Task: Create a section Code Catalysts and in the section, add a milestone Automation of Manual Processes in the project TransportWorks.
Action: Mouse moved to (81, 507)
Screenshot: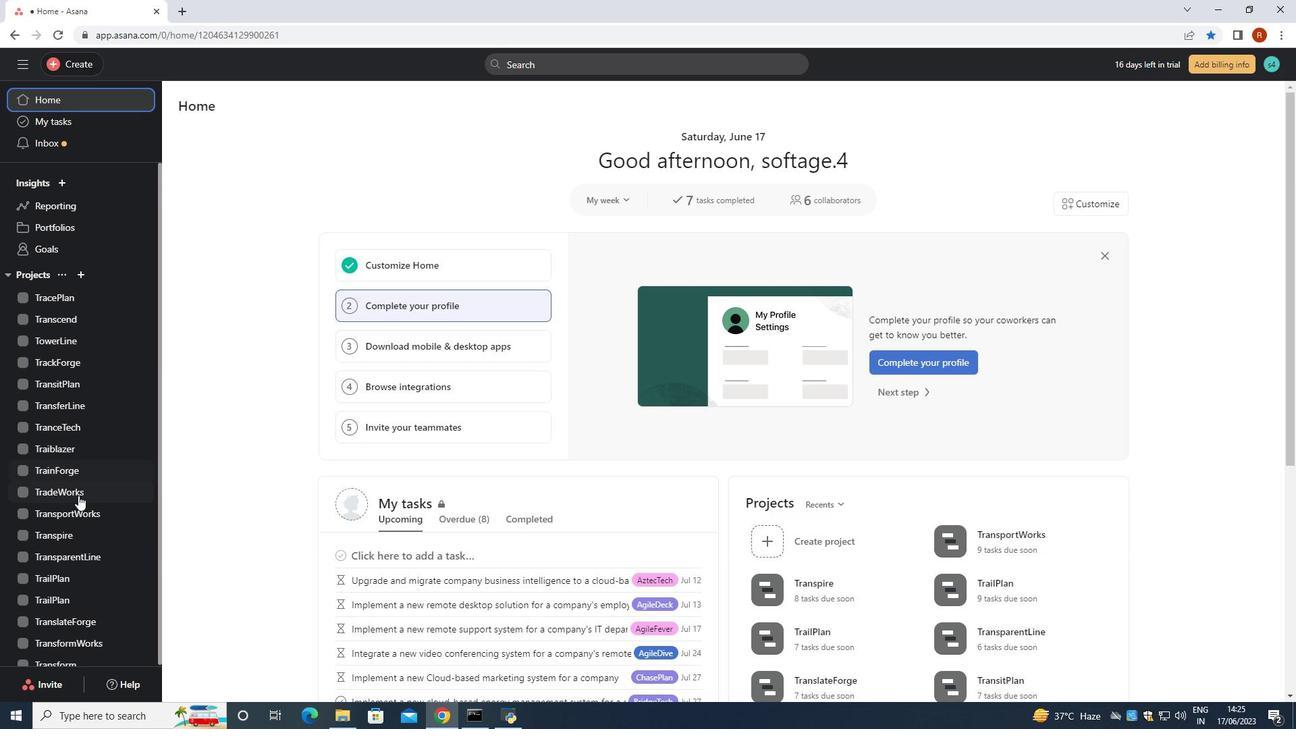 
Action: Mouse pressed left at (81, 507)
Screenshot: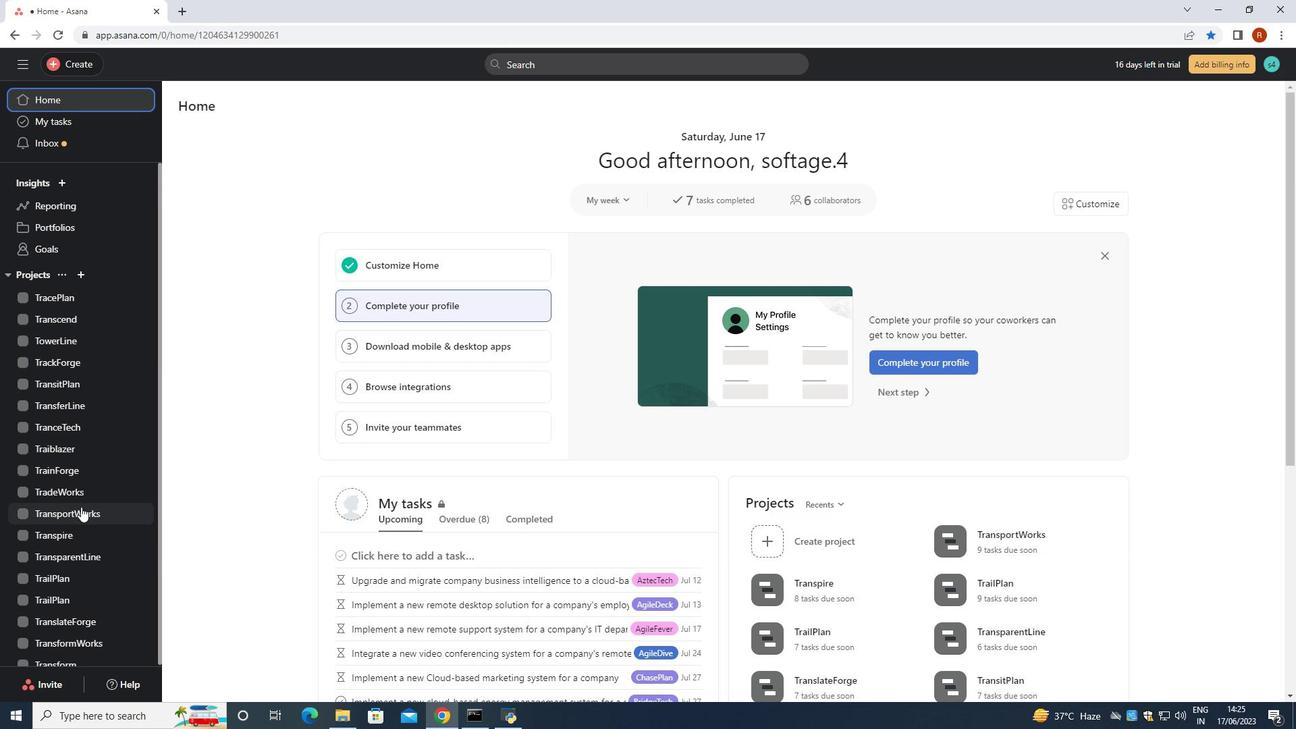 
Action: Mouse moved to (259, 667)
Screenshot: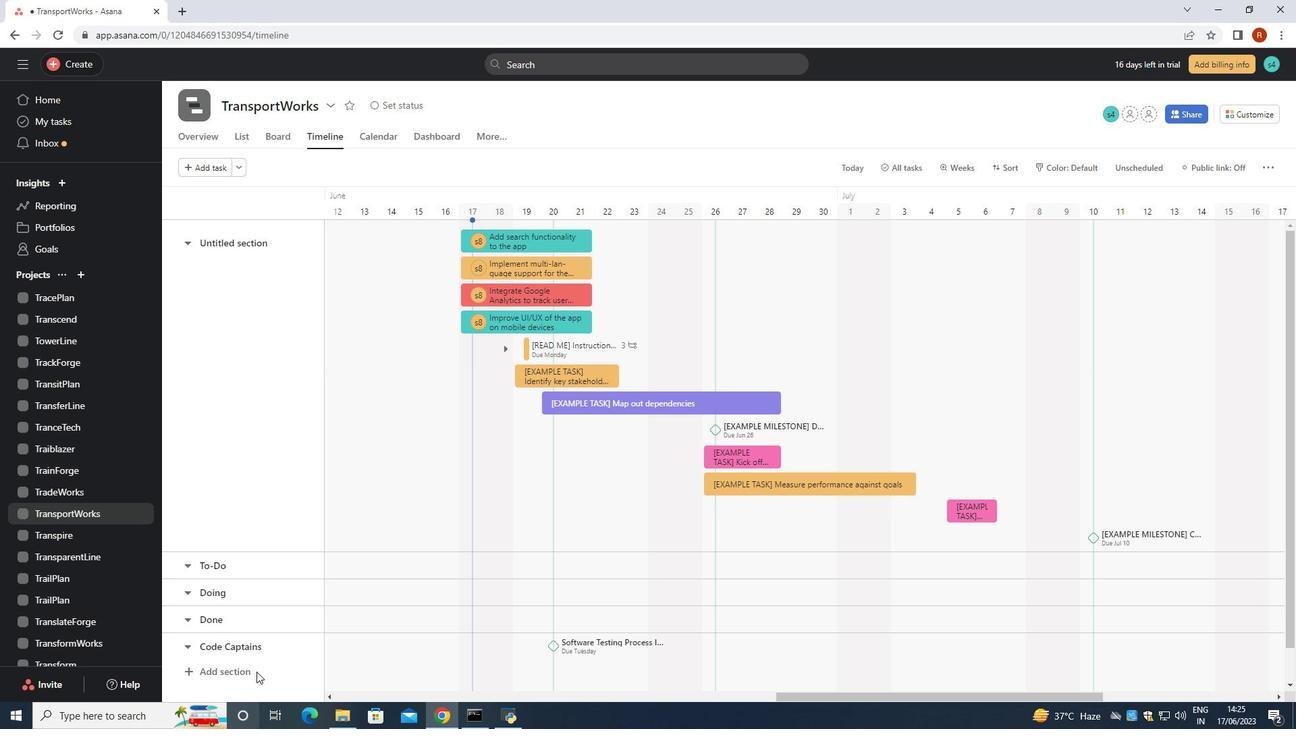 
Action: Mouse pressed left at (259, 667)
Screenshot: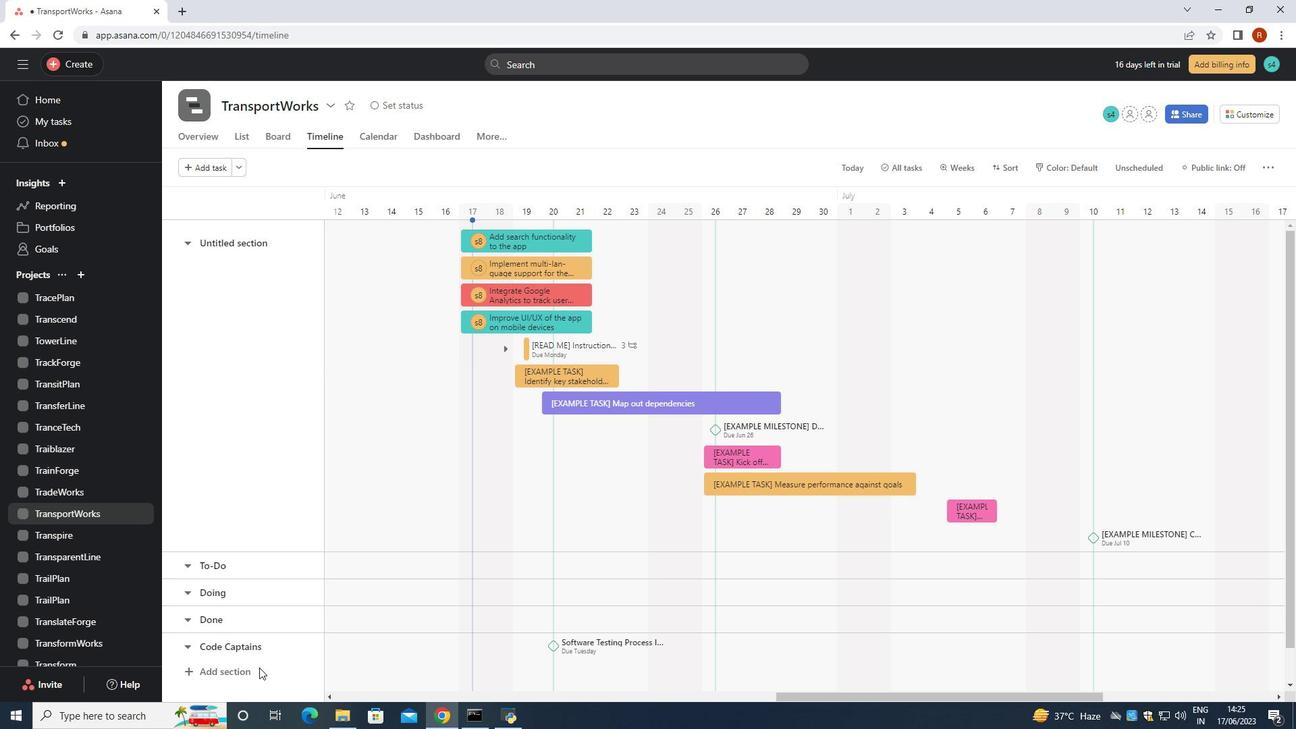 
Action: Mouse moved to (251, 669)
Screenshot: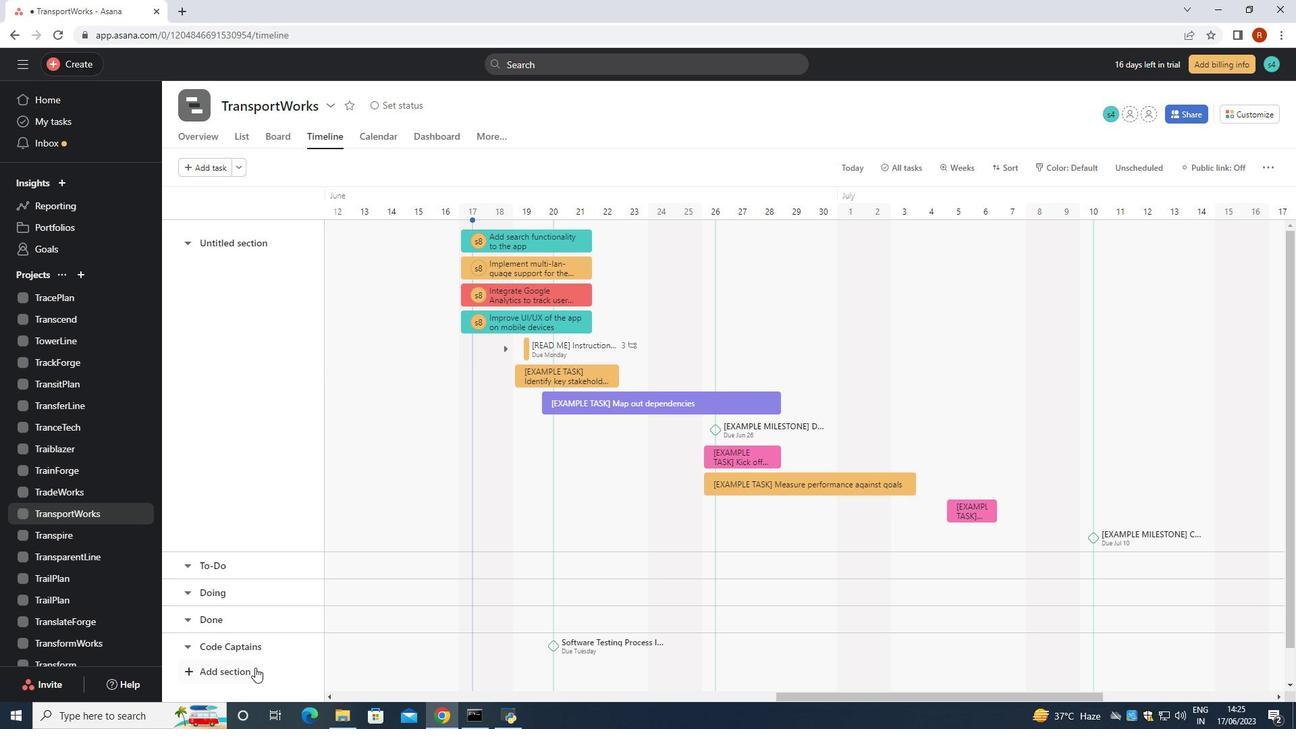 
Action: Mouse pressed left at (251, 669)
Screenshot: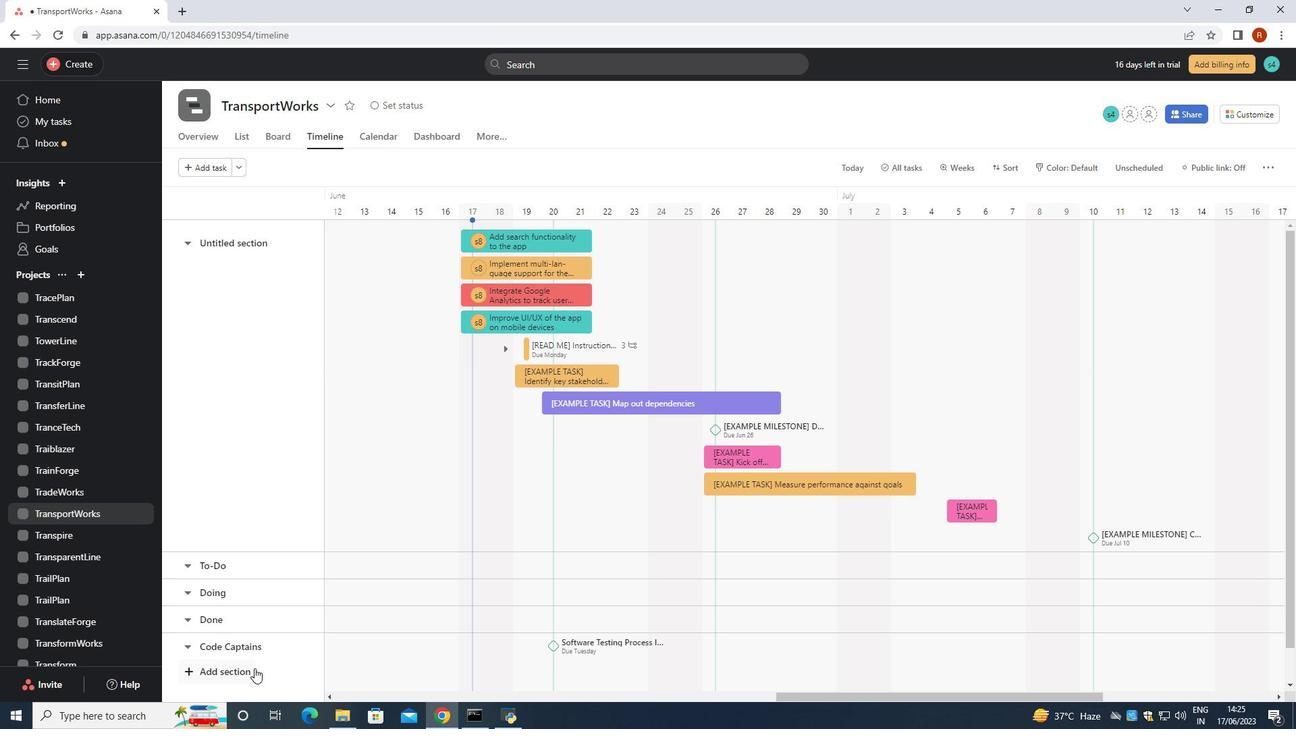 
Action: Key pressed <Key.shift>Code<Key.space><Key.shift><Key.shift><Key.shift><Key.shift><Key.shift><Key.shift><Key.shift><Key.shift><Key.shift><Key.shift>Catalysts<Key.space>
Screenshot: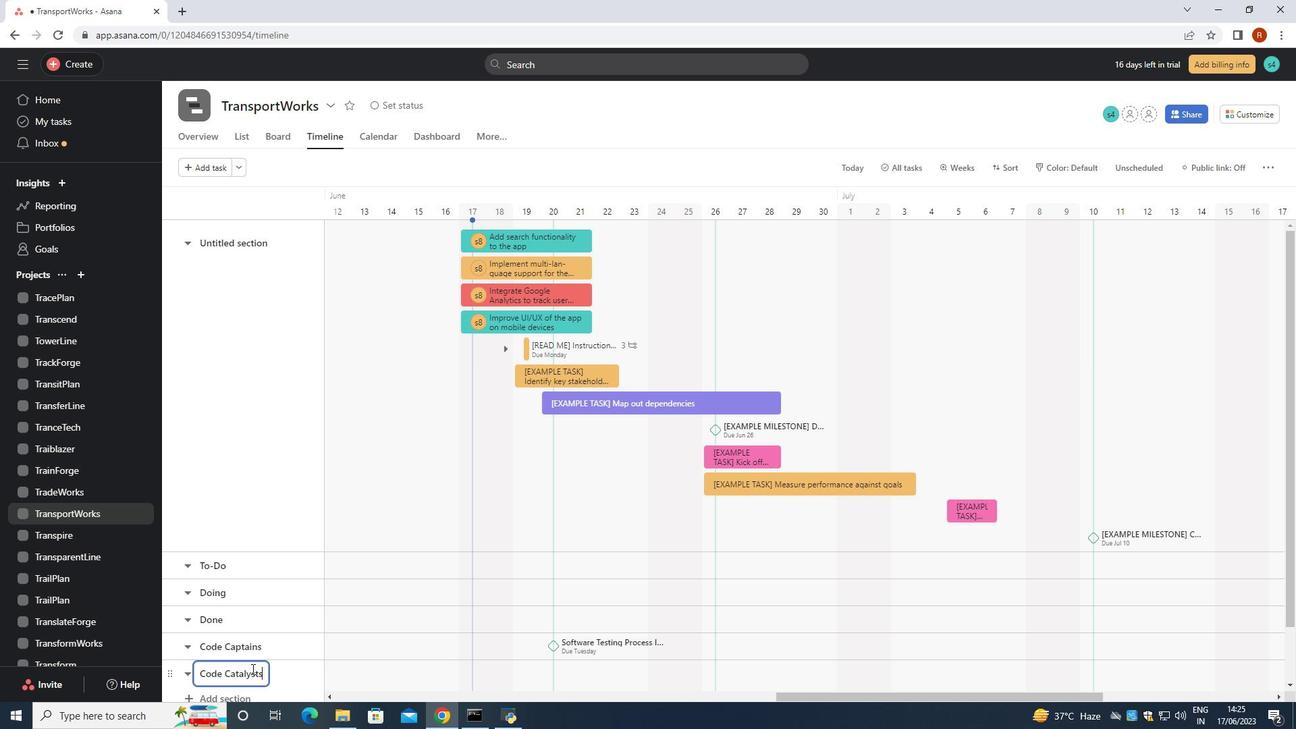 
Action: Mouse moved to (381, 668)
Screenshot: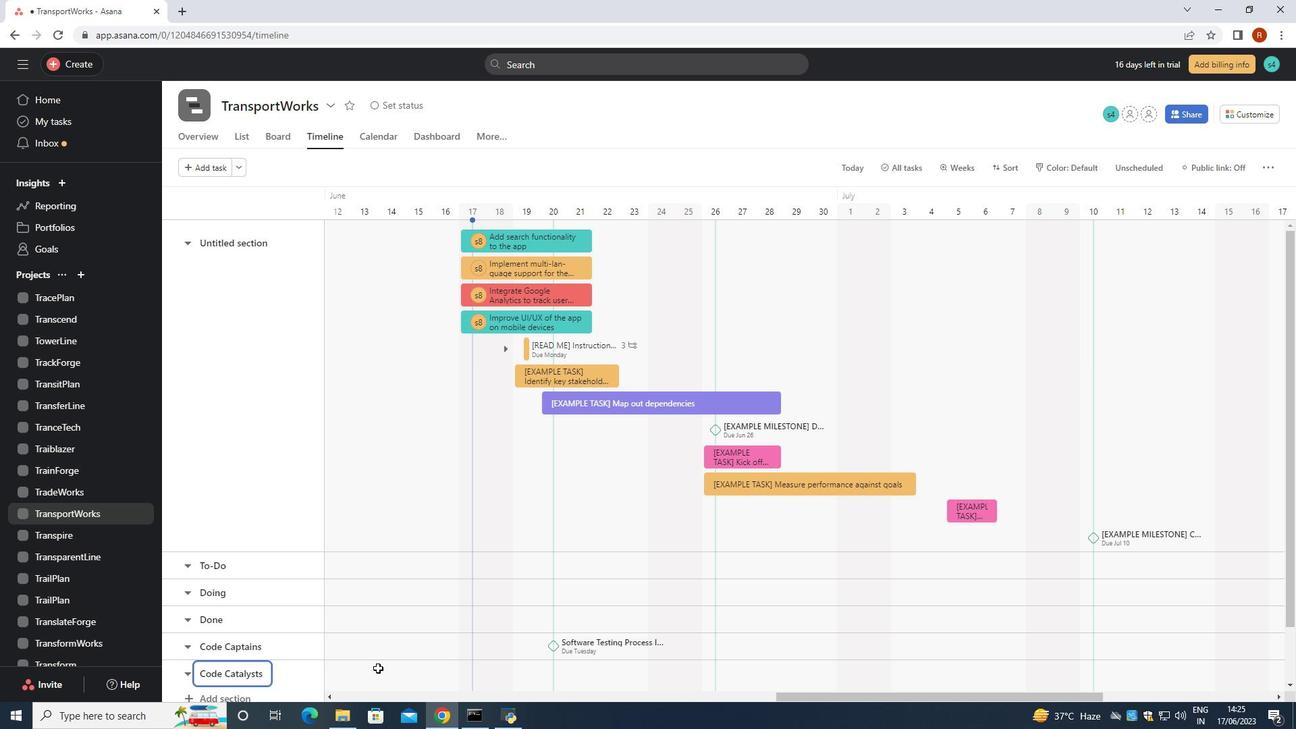 
Action: Mouse pressed left at (381, 668)
Screenshot: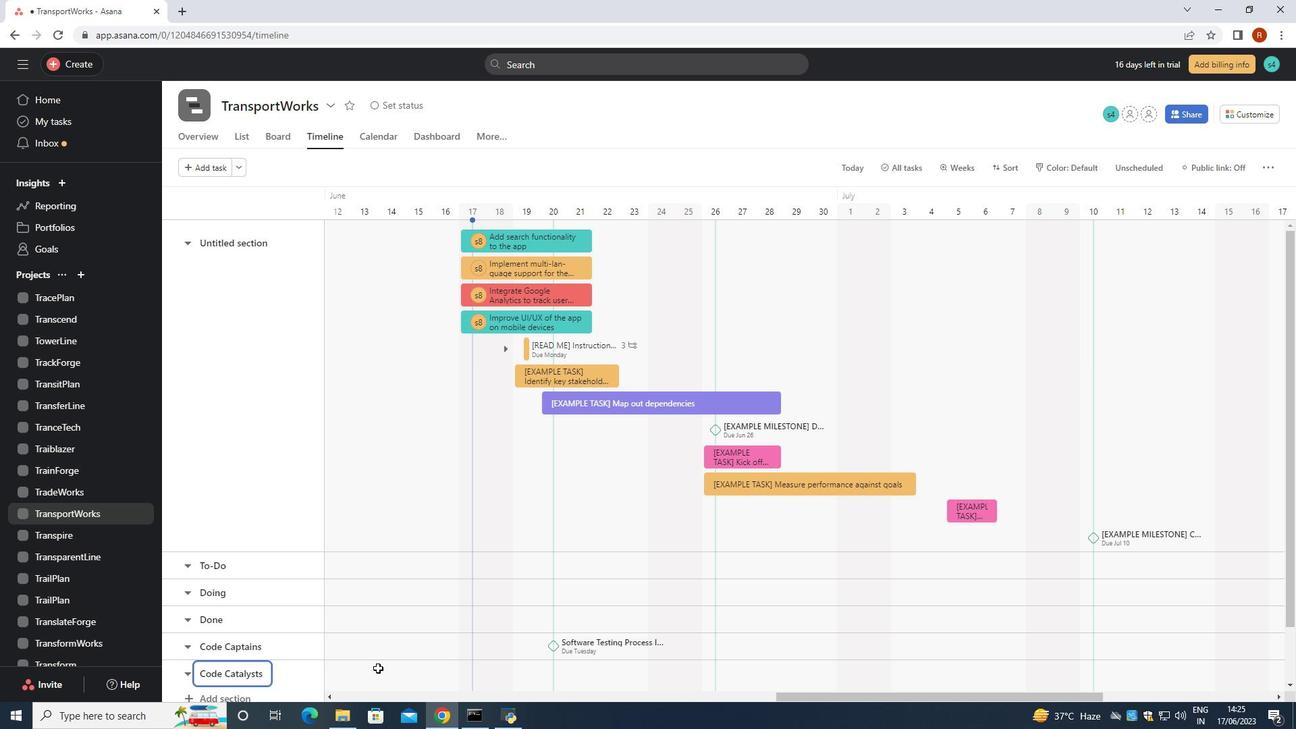 
Action: Key pressed <Key.shift><Key.shift><Key.shift><Key.shift><Key.shift><Key.shift><Key.shift><Key.shift><Key.shift><Key.shift><Key.shift><Key.shift><Key.shift><Key.shift><Key.shift><Key.shift><Key.shift><Key.shift><Key.shift><Key.shift><Key.shift><Key.shift><Key.shift>Automation<Key.space>of<Key.space>manual<Key.space><Key.shift>P<Key.left><Key.left><Key.left><Key.left><Key.left><Key.left><Key.left><Key.backspace><Key.shift>M<Key.right><Key.right><Key.right><Key.right><Key.right><Key.right><Key.right><Key.right><Key.right><Key.right><Key.right>rocesses<Key.enter>
Screenshot: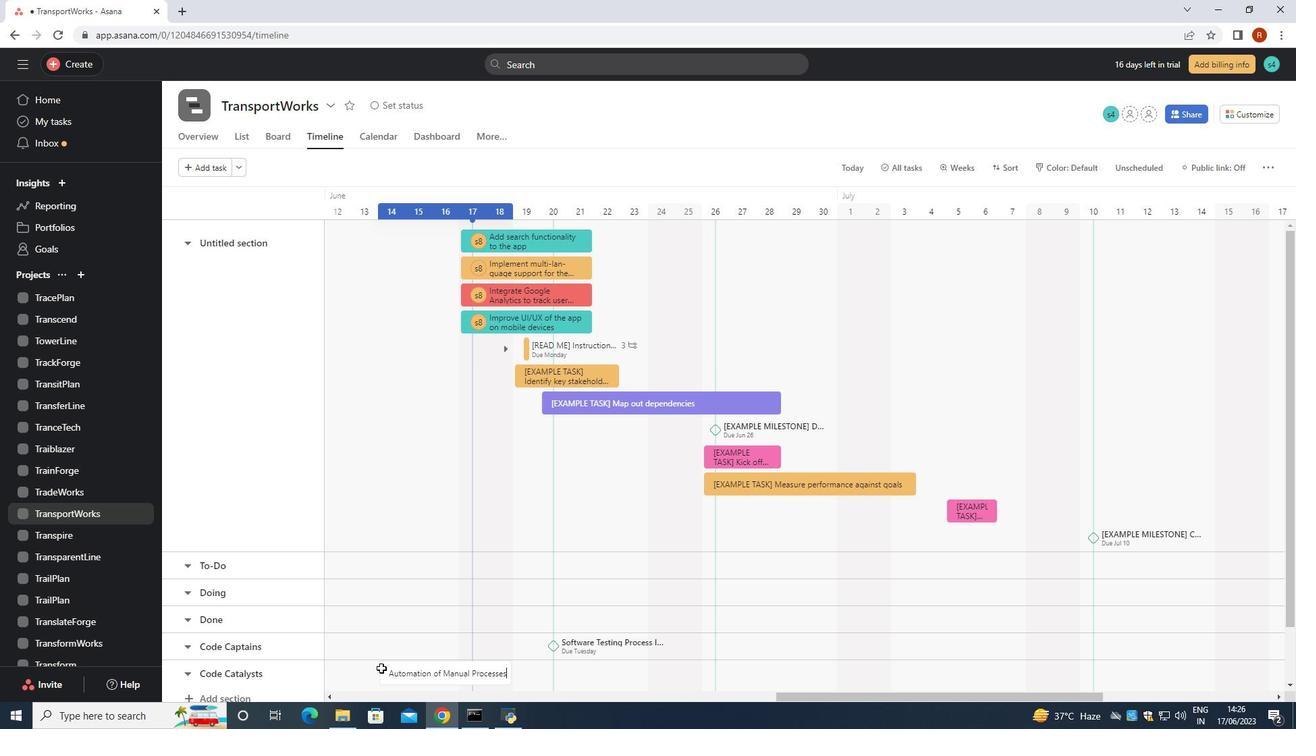 
Action: Mouse moved to (461, 675)
Screenshot: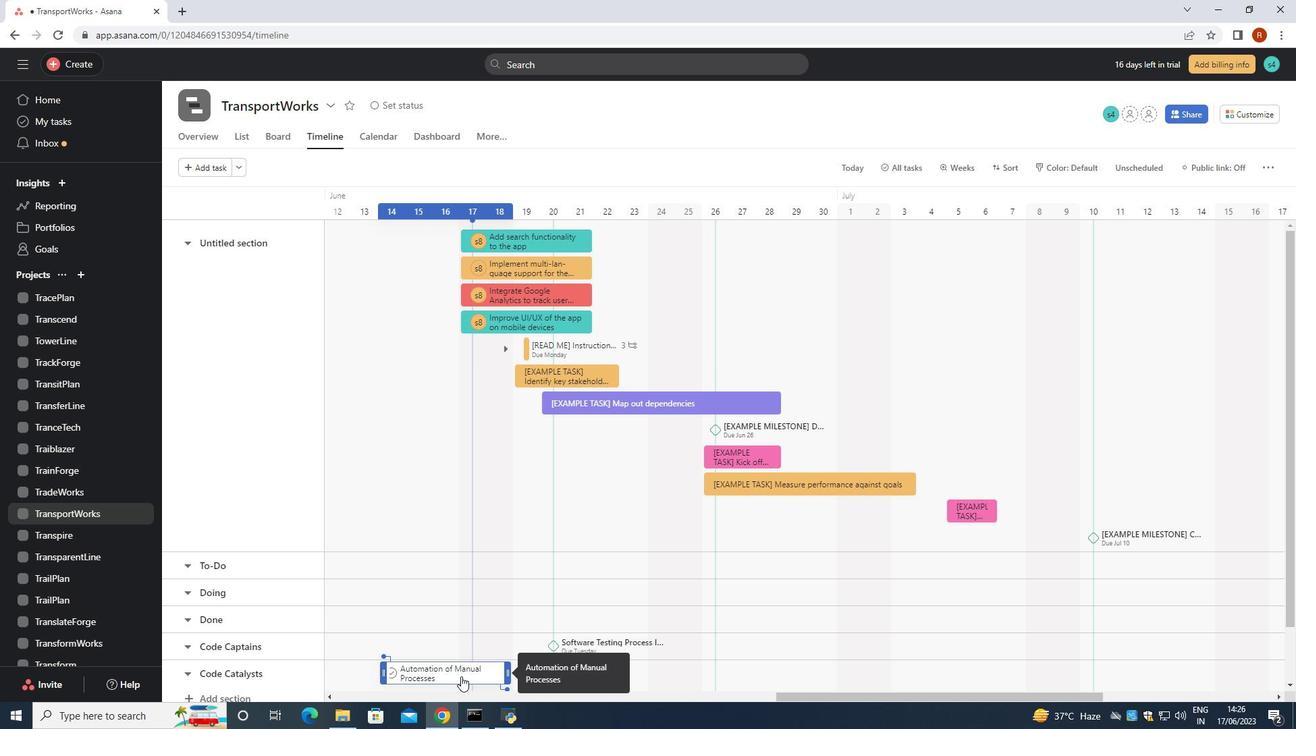 
Action: Mouse pressed right at (461, 675)
Screenshot: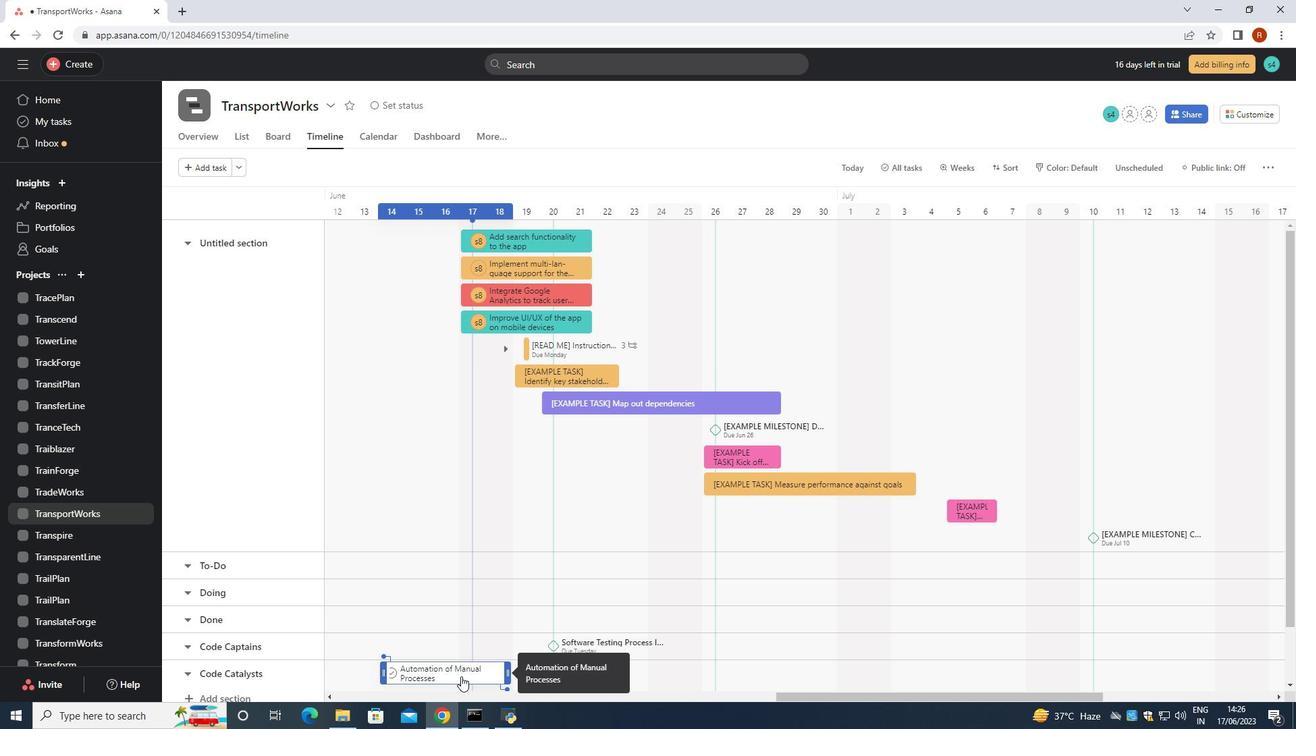 
Action: Mouse moved to (525, 610)
Screenshot: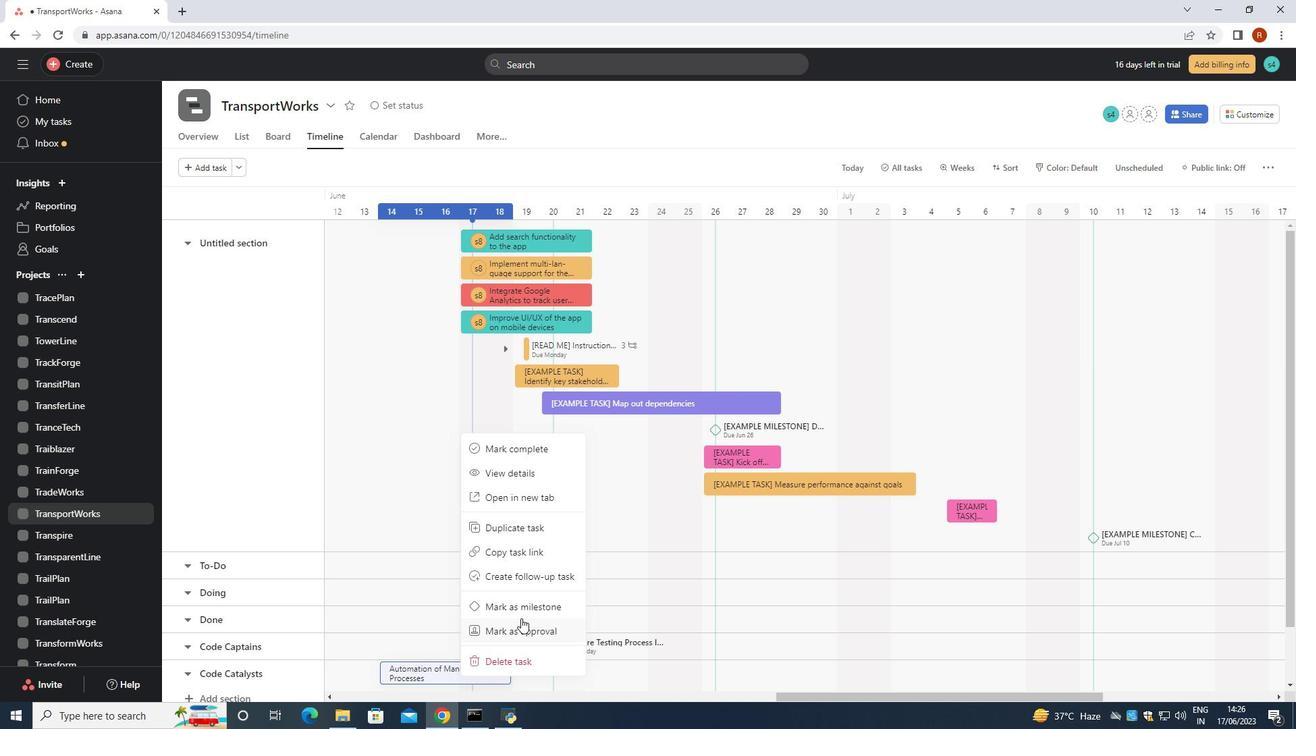 
Action: Mouse pressed left at (525, 610)
Screenshot: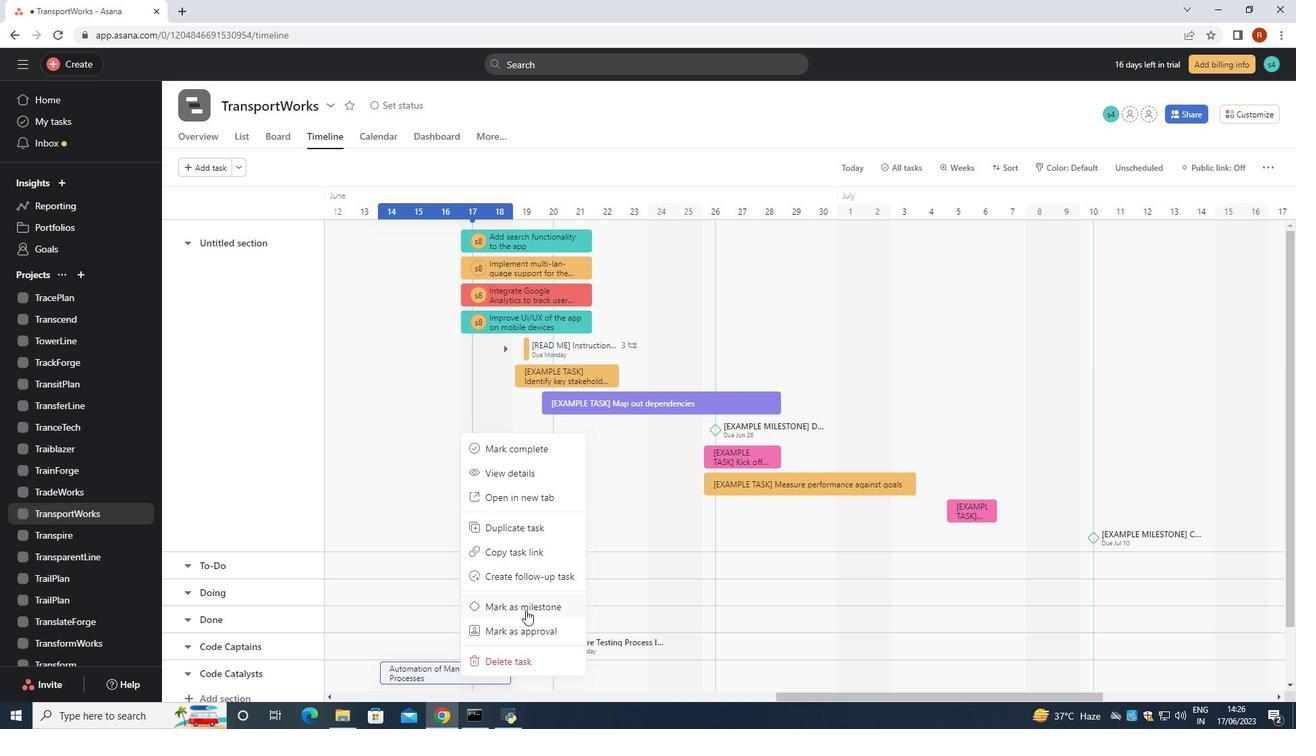
Action: Mouse moved to (516, 608)
Screenshot: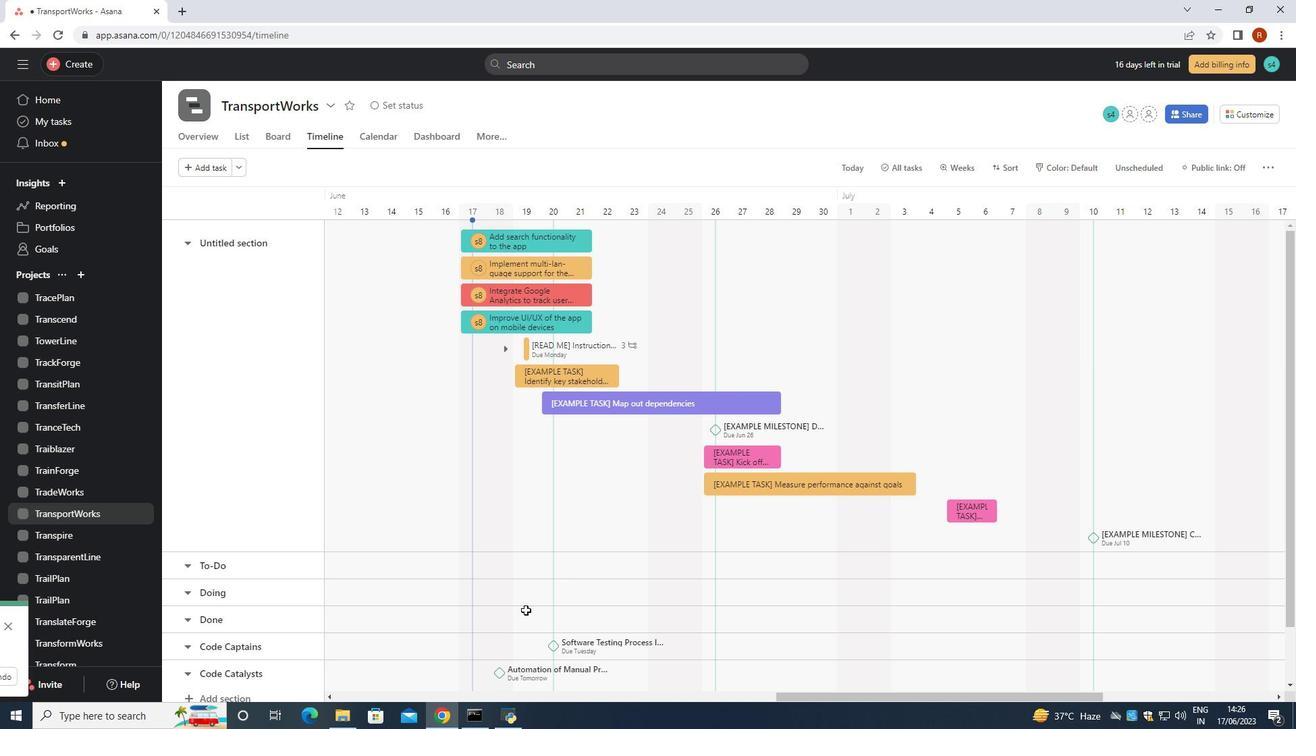 
